 Task: Create Workspace Enterprise Content Management Workspace description Manage and track company employee performance and evaluations. Workspace type Human Resources
Action: Mouse moved to (299, 65)
Screenshot: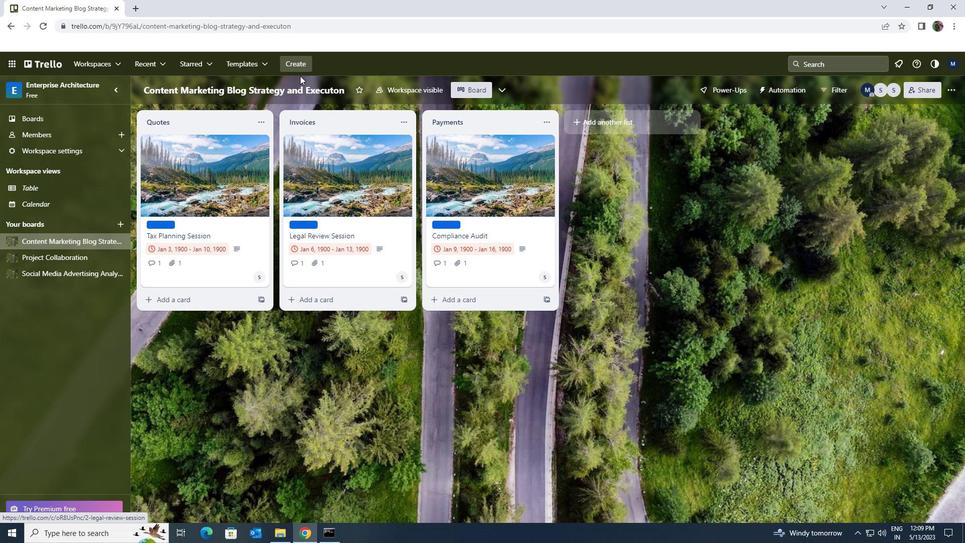 
Action: Mouse pressed left at (299, 65)
Screenshot: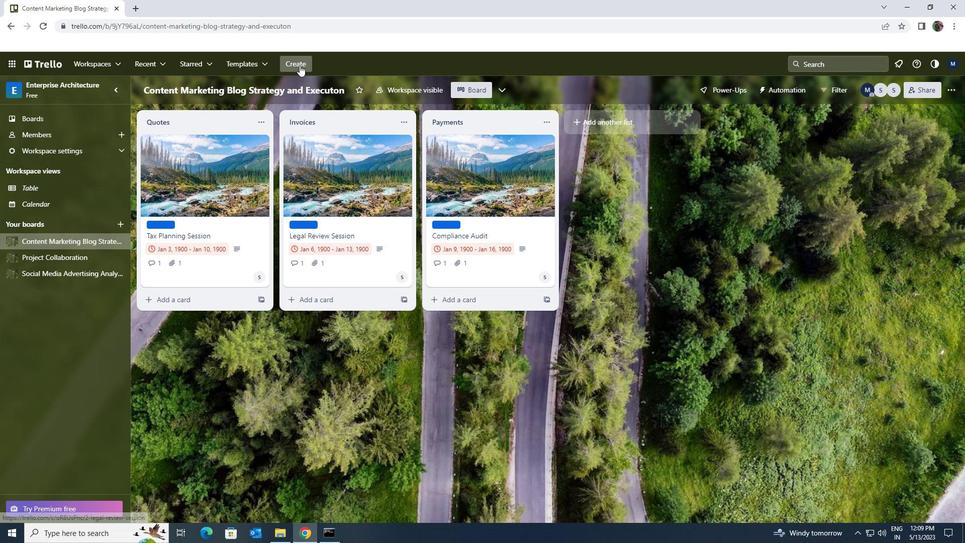 
Action: Mouse moved to (297, 158)
Screenshot: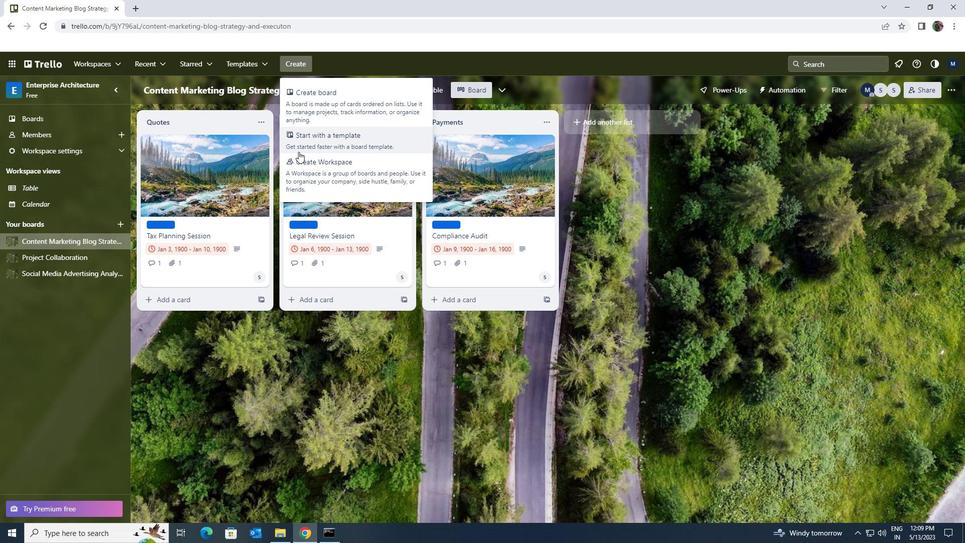 
Action: Mouse pressed left at (297, 158)
Screenshot: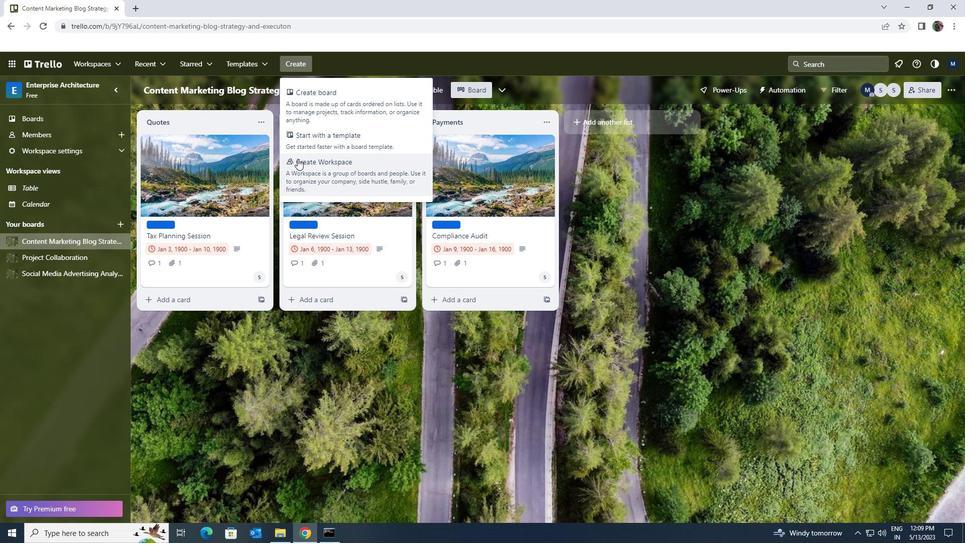 
Action: Key pressed <Key.shift>ENTERPRISE<Key.space><Key.shift>CONTENT<Key.space><Key.shift>MANAGEMENT<Key.space>
Screenshot: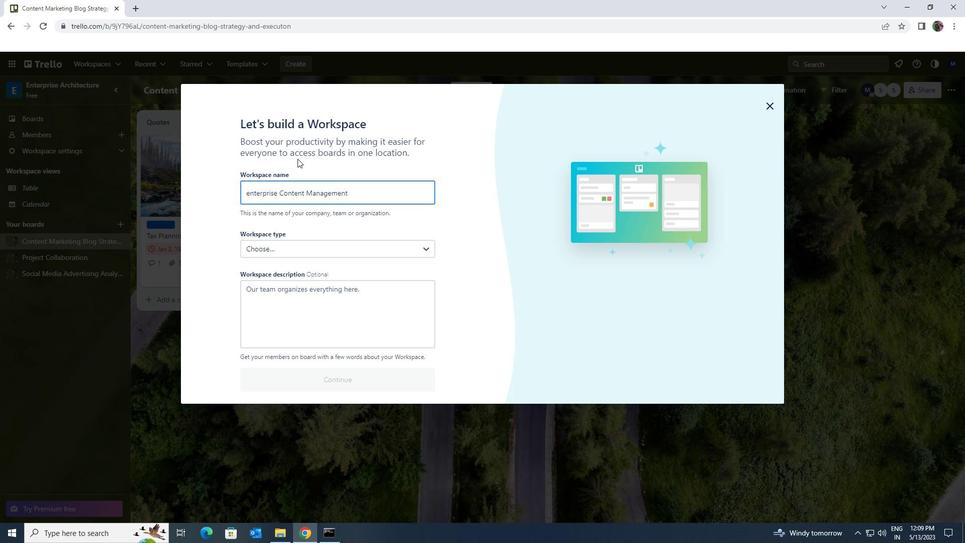
Action: Mouse moved to (293, 295)
Screenshot: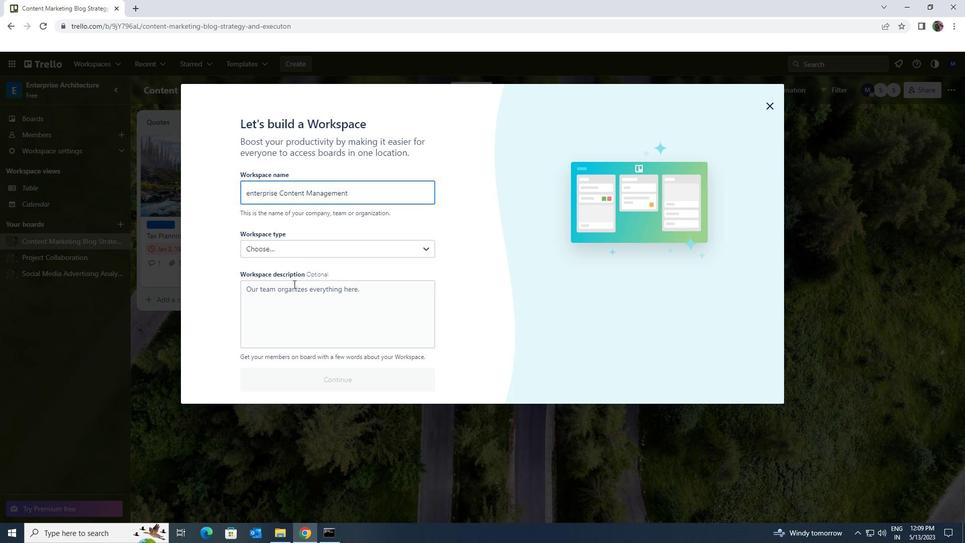 
Action: Mouse pressed left at (293, 295)
Screenshot: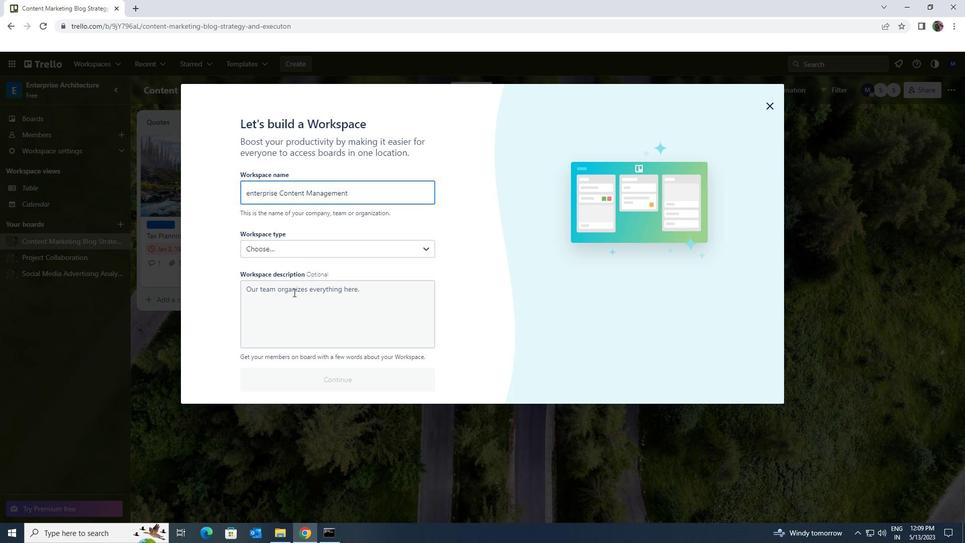 
Action: Key pressed <Key.shift>MANAGE<Key.space>AND<Key.space>TRACK<Key.space>COMPANY<Key.space><Key.shift>EMPLOYEE<Key.space><Key.shift>PERFORMANCE<Key.space>AND<Key.space>EVALUATIONS
Screenshot: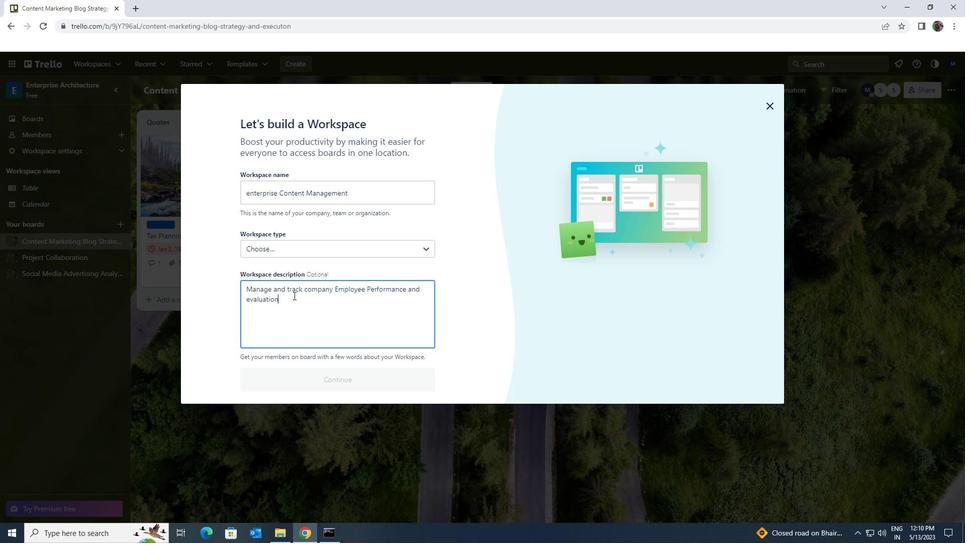 
Action: Mouse moved to (420, 250)
Screenshot: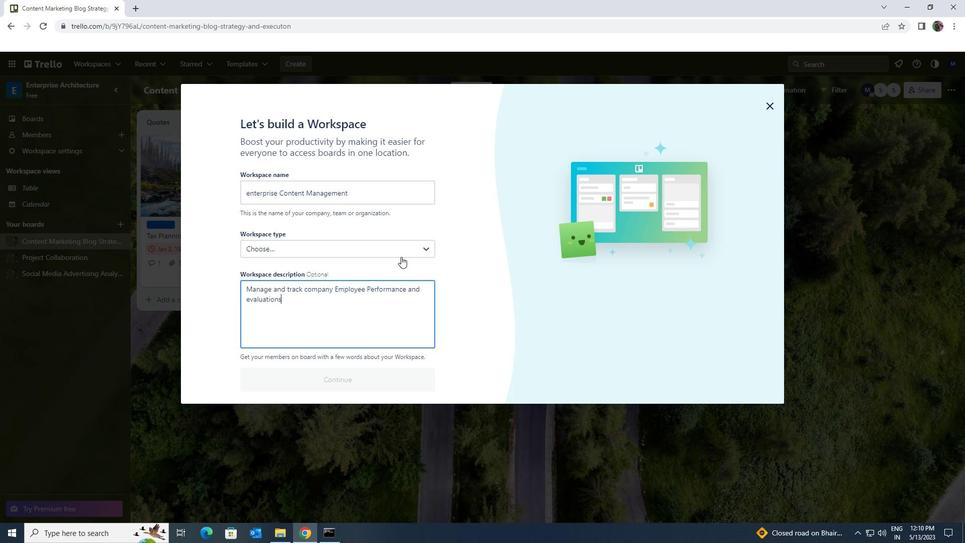 
Action: Mouse pressed left at (420, 250)
Screenshot: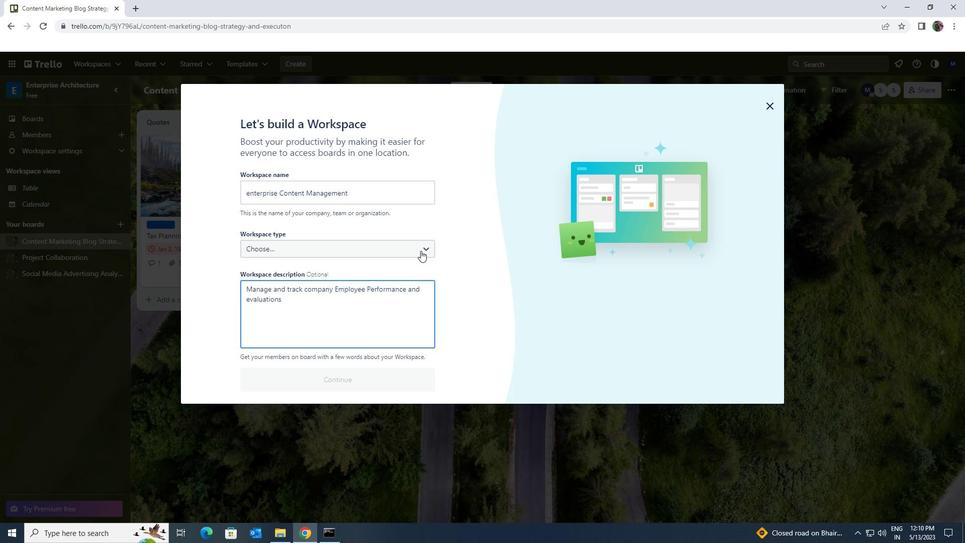
Action: Mouse moved to (395, 297)
Screenshot: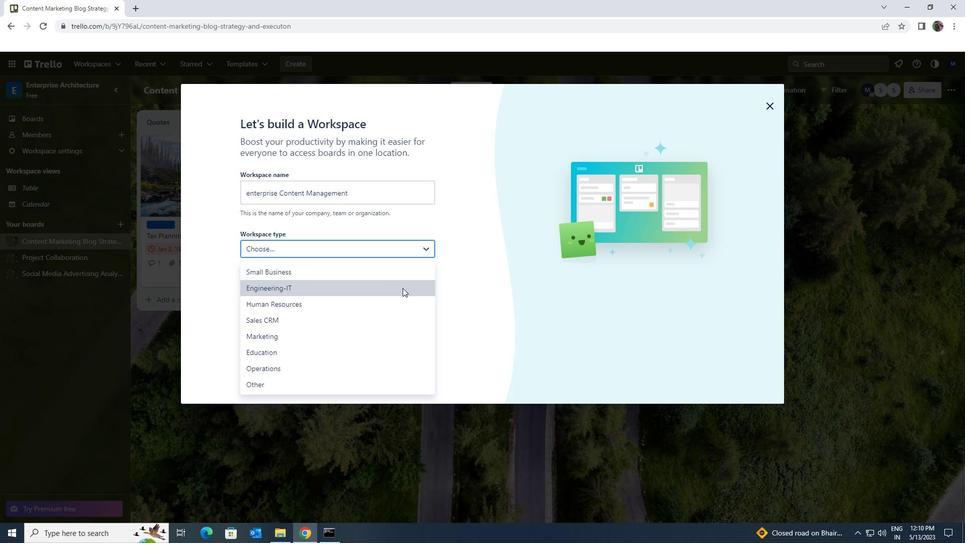
Action: Mouse pressed left at (395, 297)
Screenshot: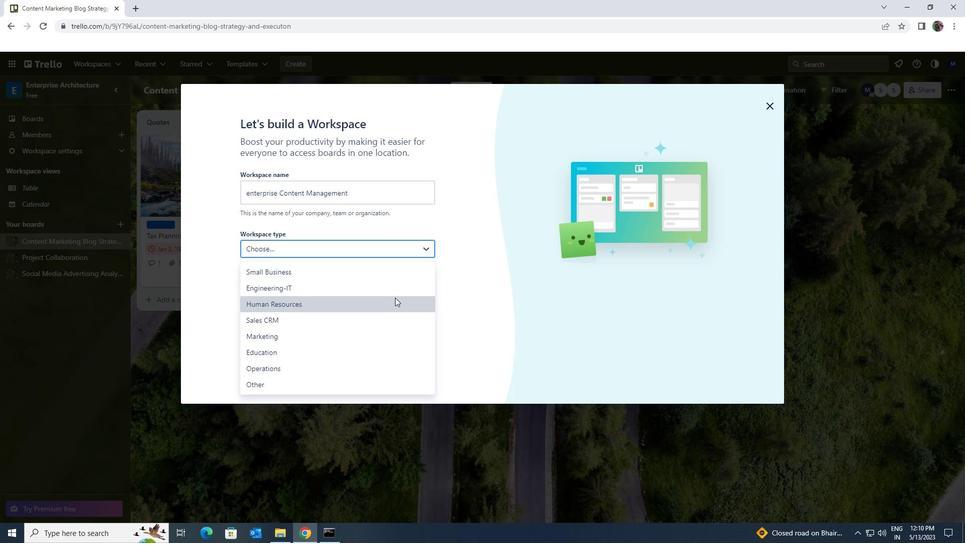 
Action: Mouse moved to (395, 379)
Screenshot: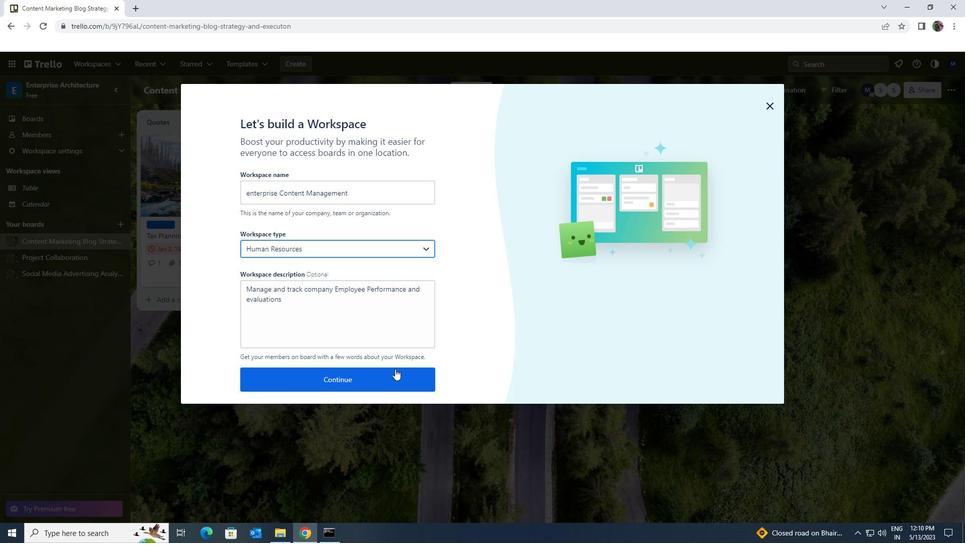 
Action: Mouse pressed left at (395, 379)
Screenshot: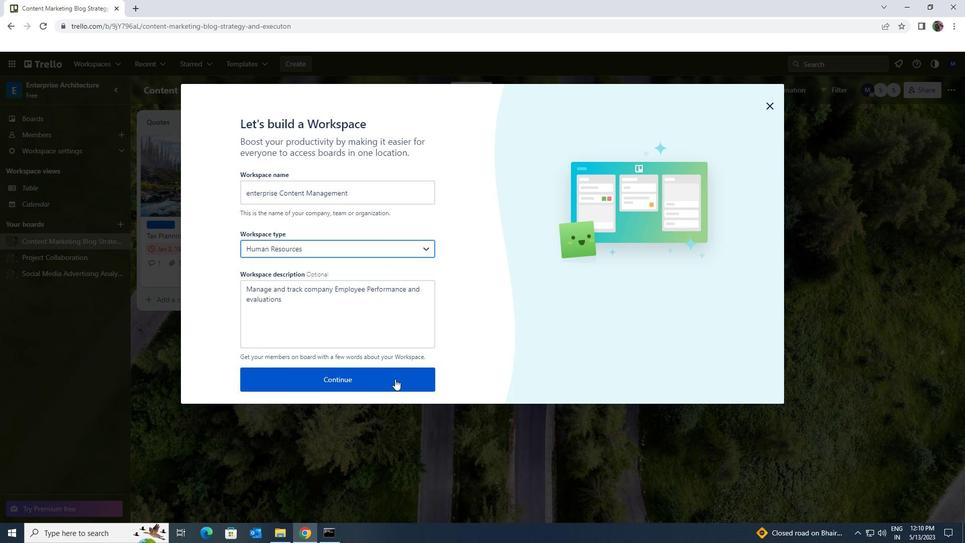 
